 Task: Set the Fax to "011-44-20-12345678" while creating a new customer.
Action: Mouse moved to (158, 20)
Screenshot: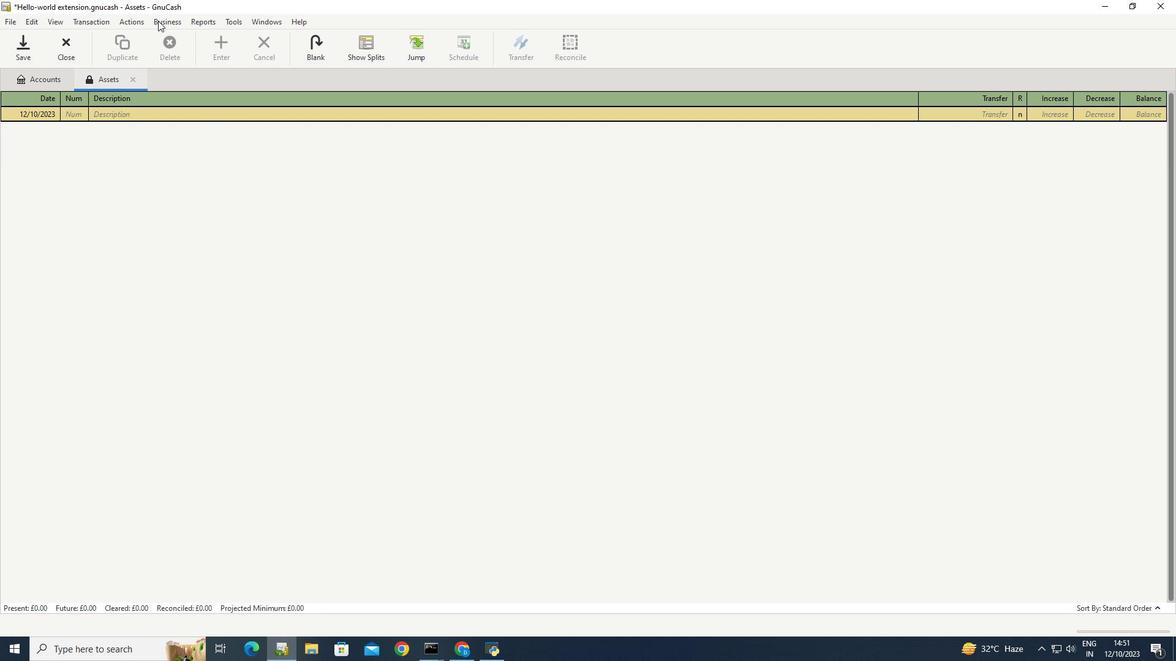 
Action: Mouse pressed left at (158, 20)
Screenshot: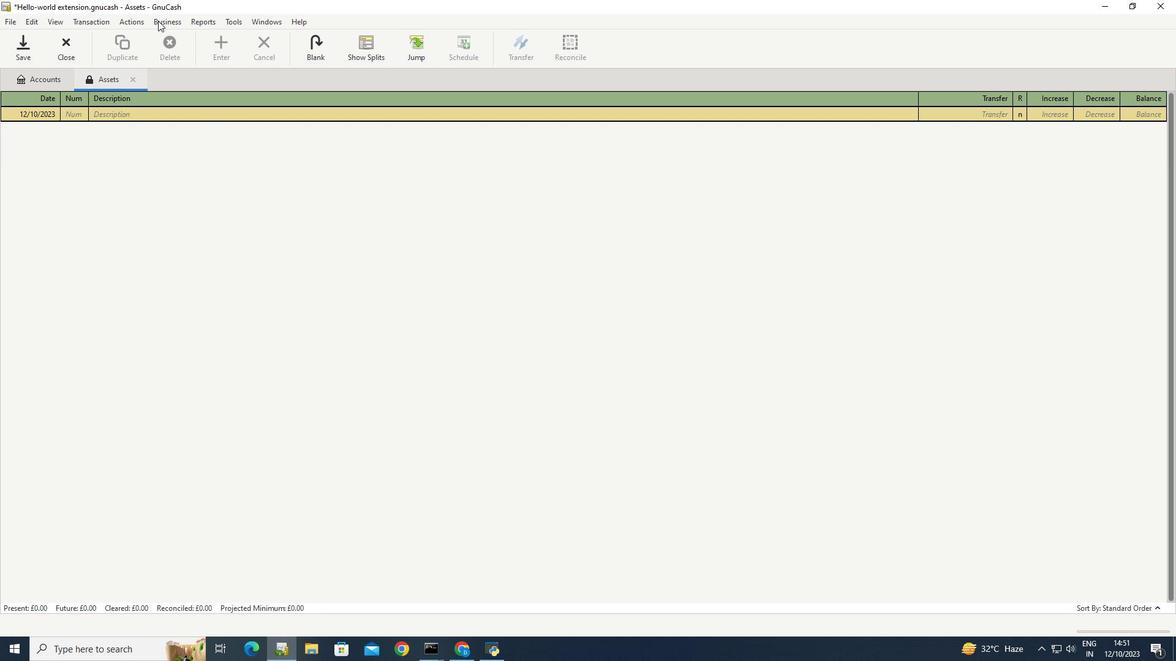 
Action: Mouse moved to (308, 50)
Screenshot: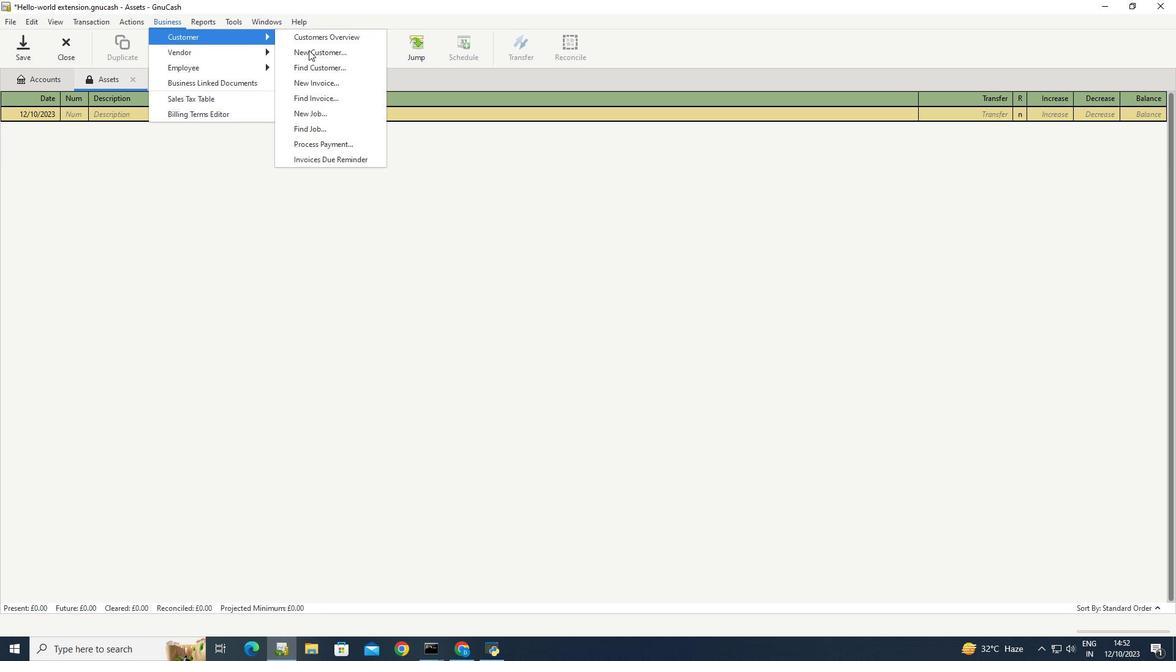 
Action: Mouse pressed left at (308, 50)
Screenshot: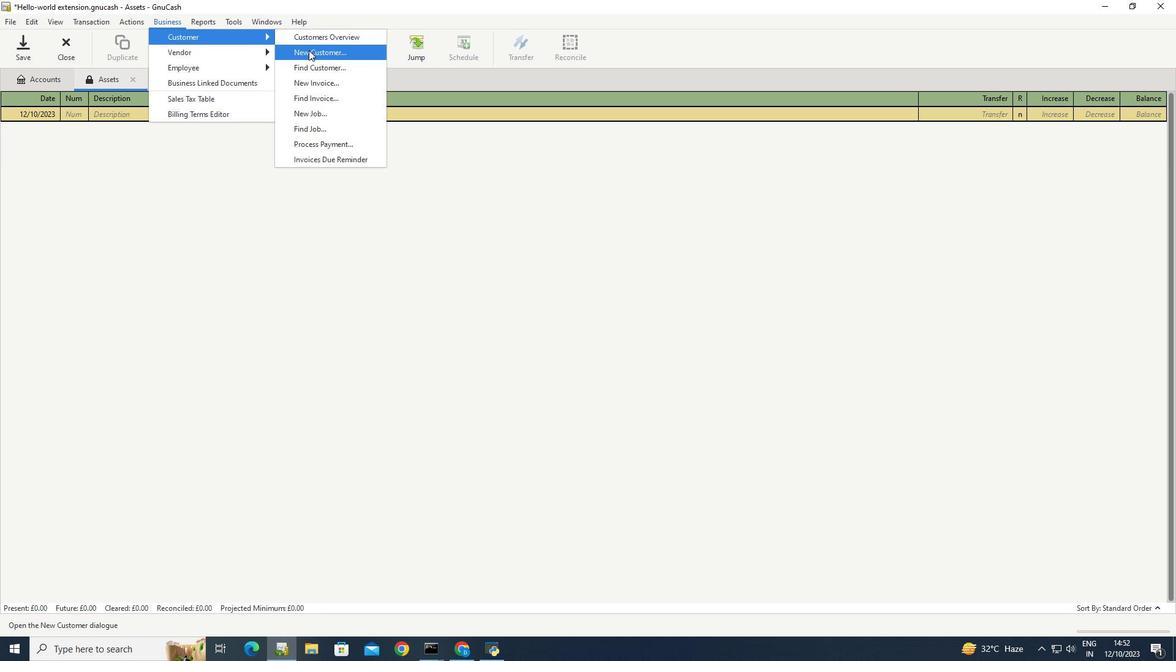 
Action: Mouse moved to (558, 420)
Screenshot: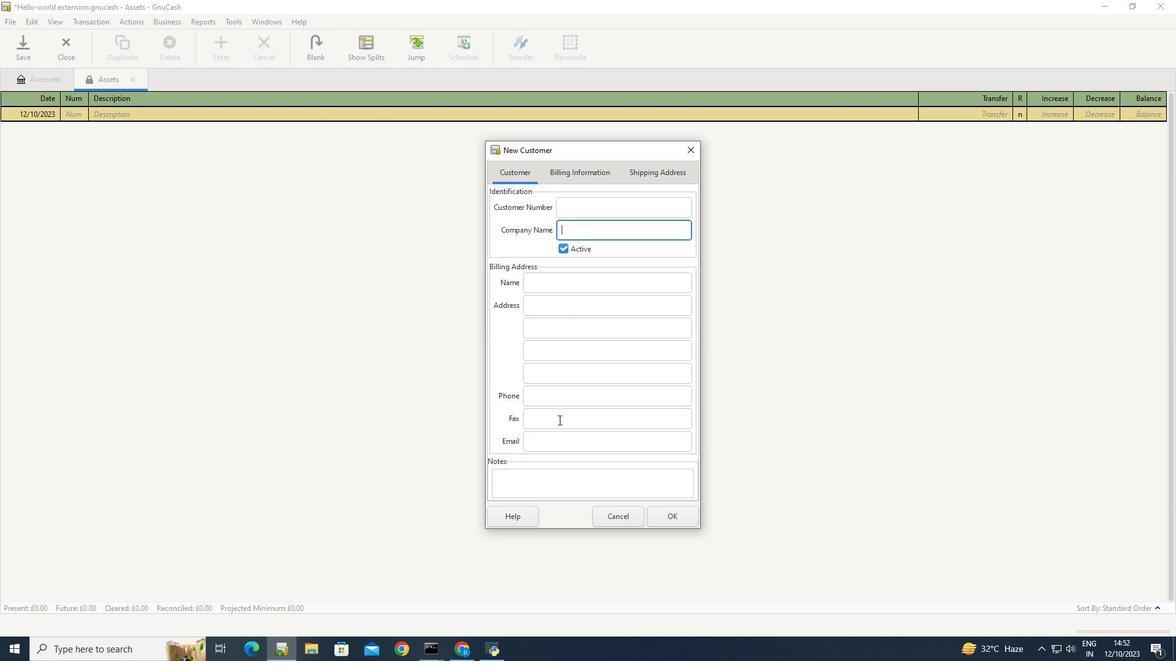 
Action: Mouse pressed left at (558, 420)
Screenshot: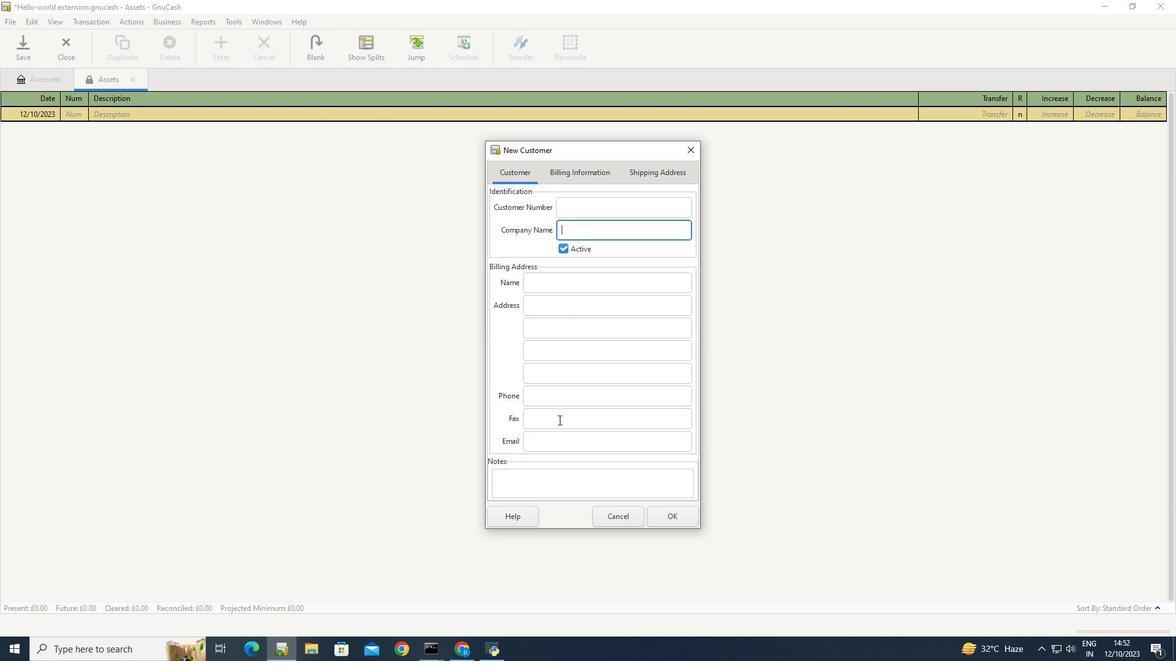 
Action: Key pressed 011-44-20-12345678
Screenshot: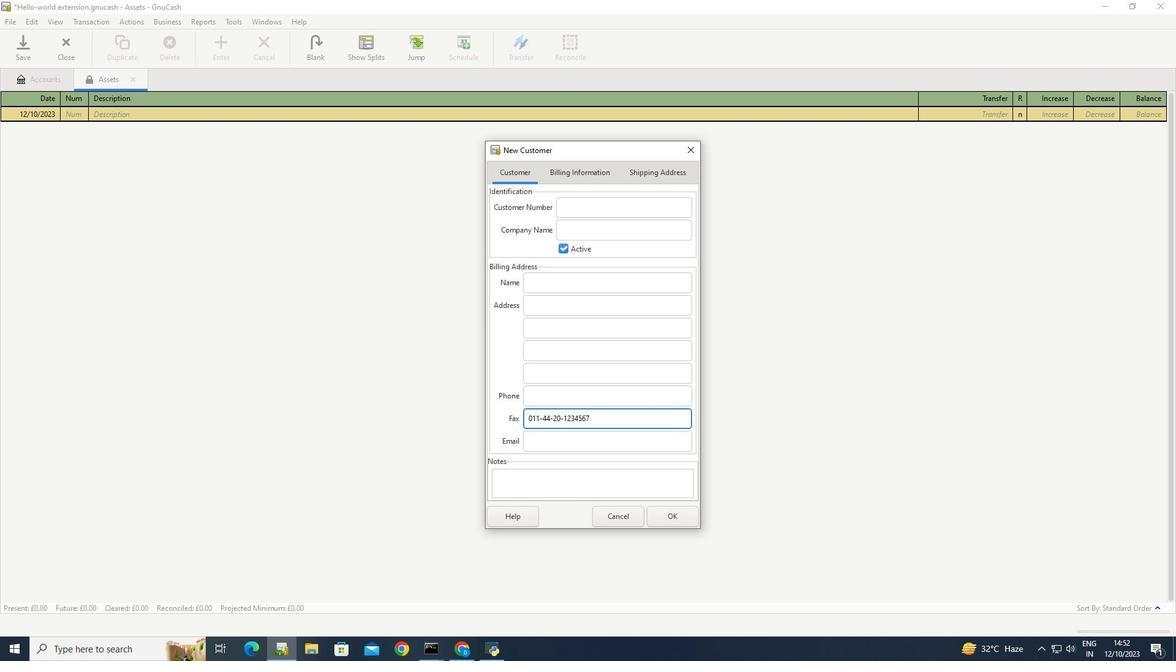 
Action: Mouse moved to (630, 418)
Screenshot: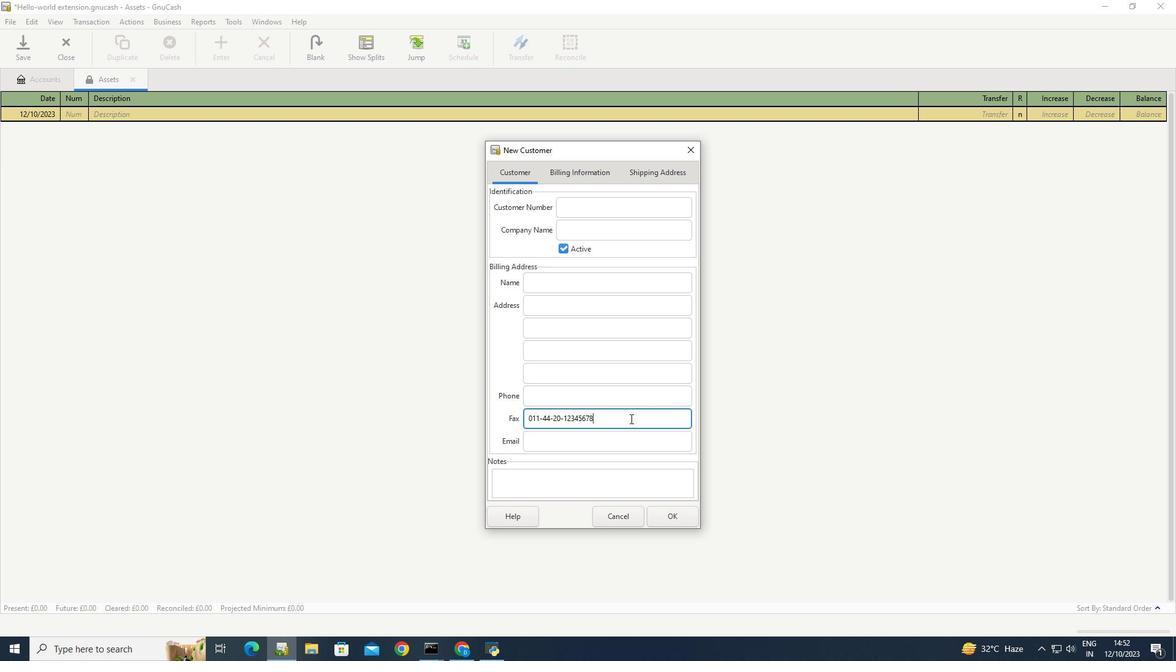 
Action: Mouse pressed left at (630, 418)
Screenshot: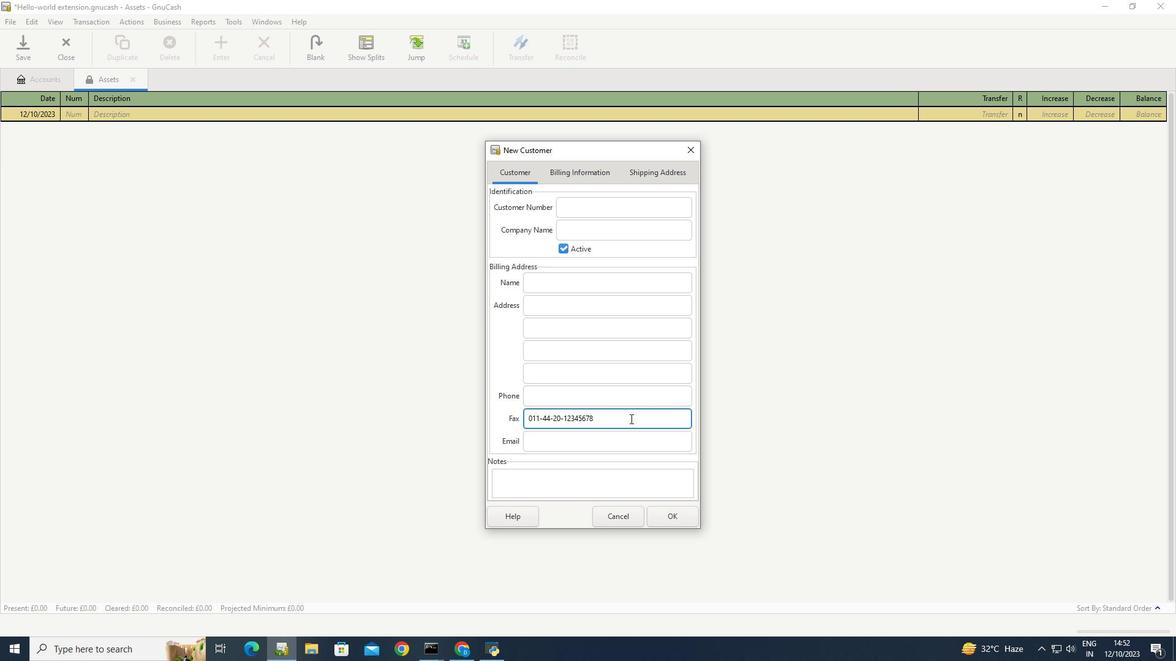 
Action: Mouse moved to (505, 412)
Screenshot: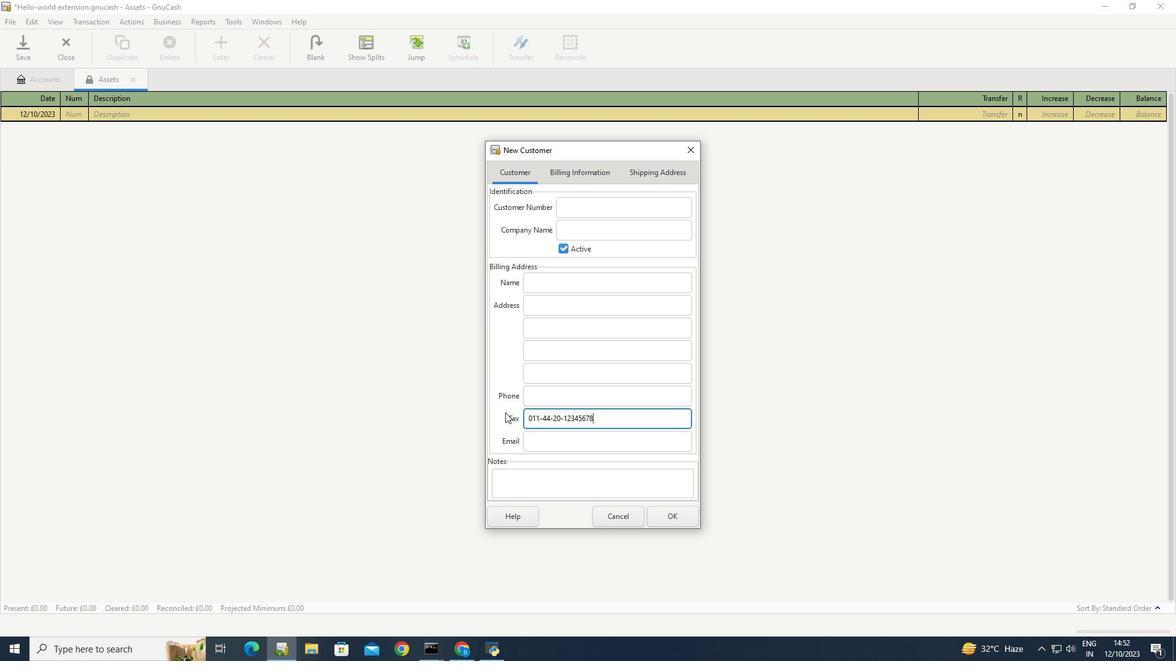 
Action: Mouse pressed left at (505, 412)
Screenshot: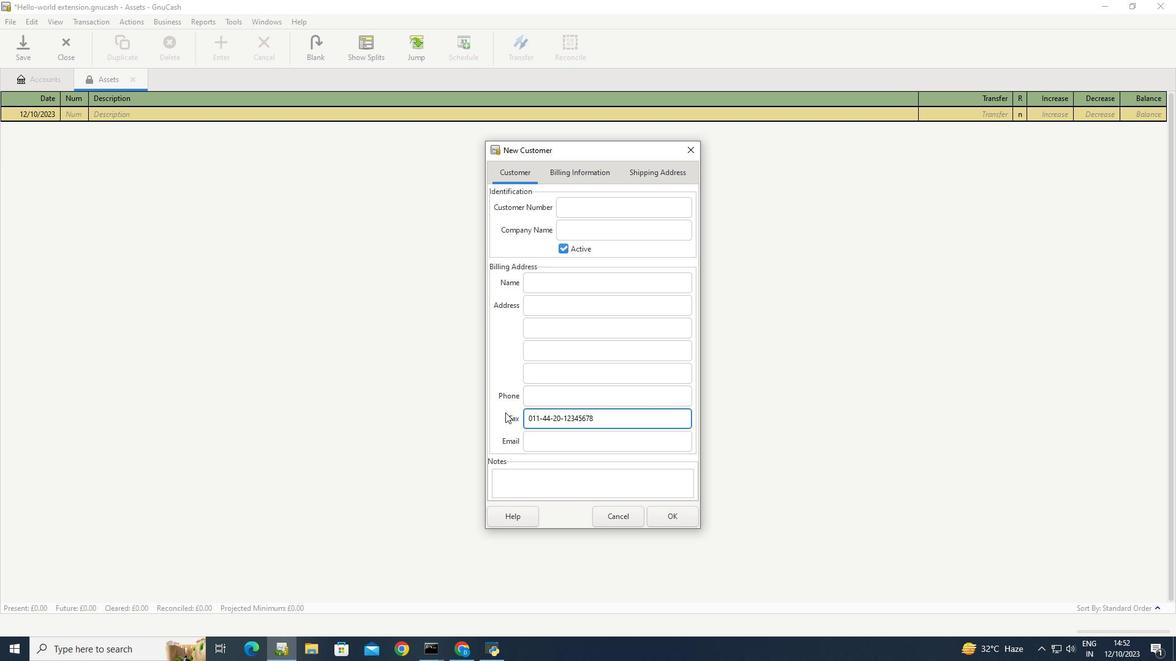 
